 Task: Add the product "Puffs Plus Lotion 2-Ply 124 Sheets per Roll Facial Tissue Box" to cart from the store "DashMart".
Action: Mouse pressed left at (44, 70)
Screenshot: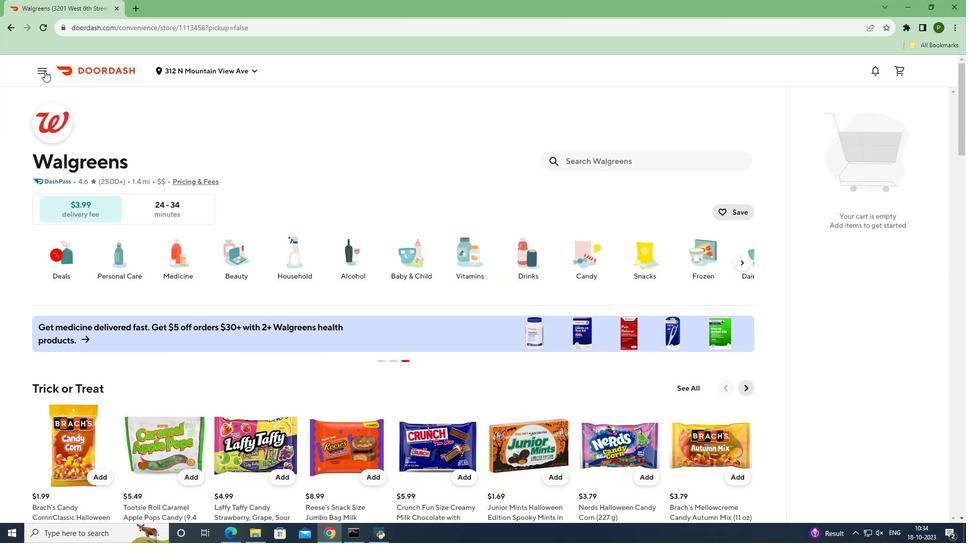 
Action: Mouse moved to (46, 139)
Screenshot: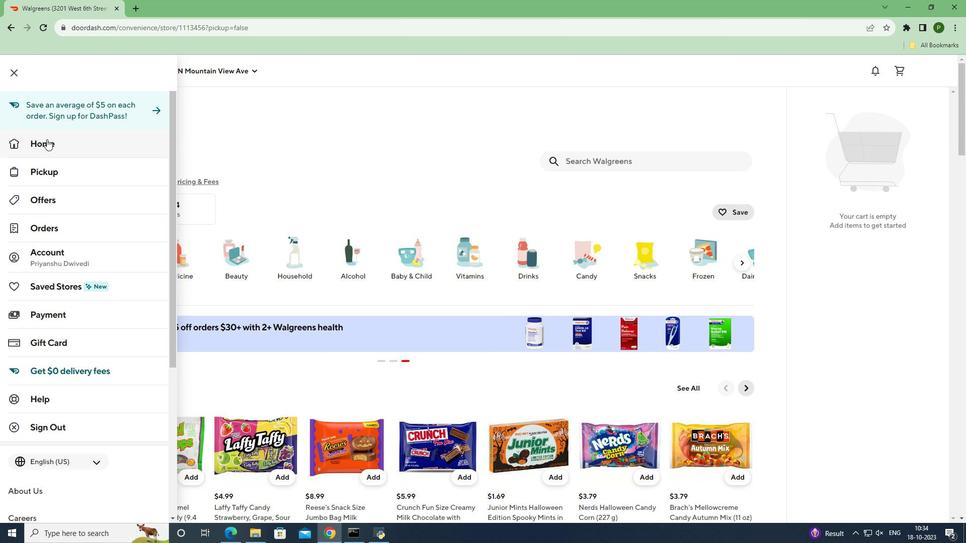 
Action: Mouse pressed left at (46, 139)
Screenshot: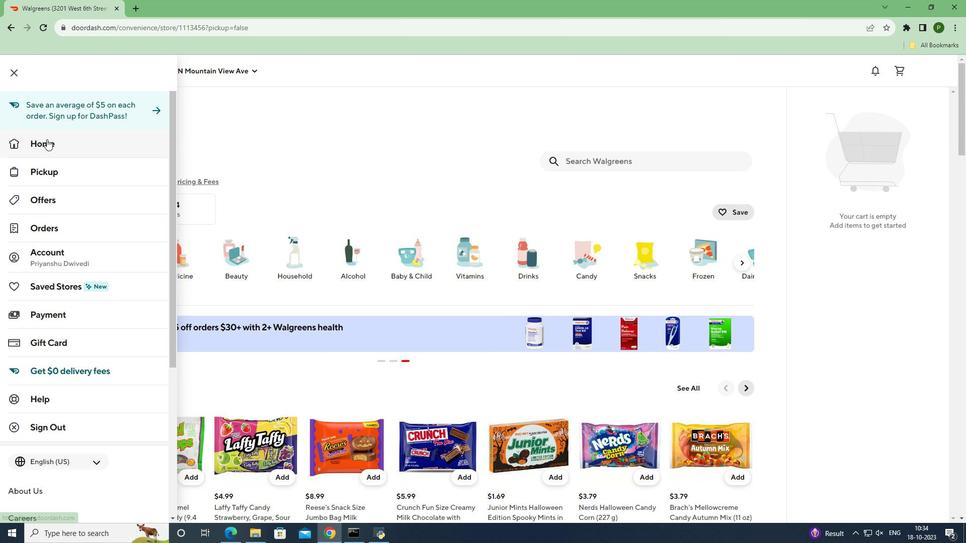 
Action: Mouse moved to (719, 109)
Screenshot: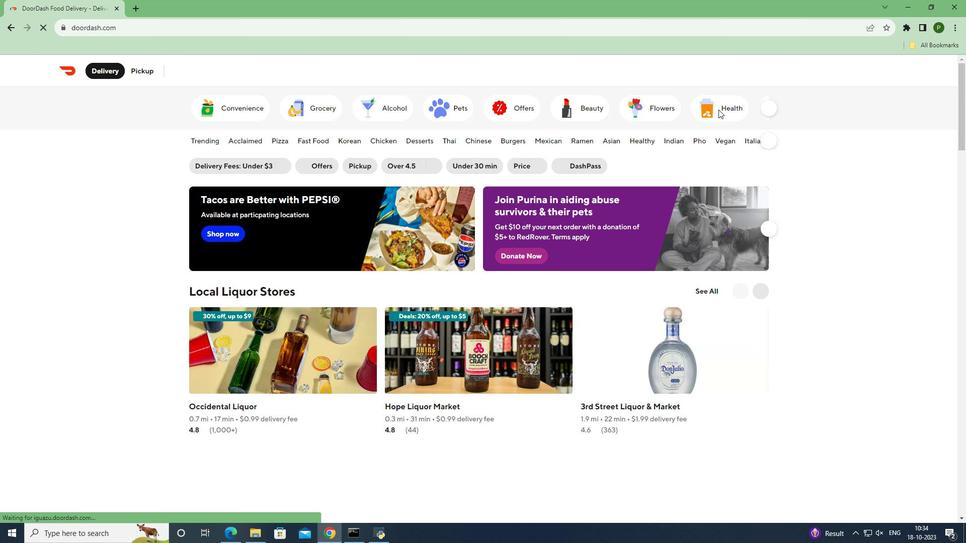 
Action: Mouse pressed left at (719, 109)
Screenshot: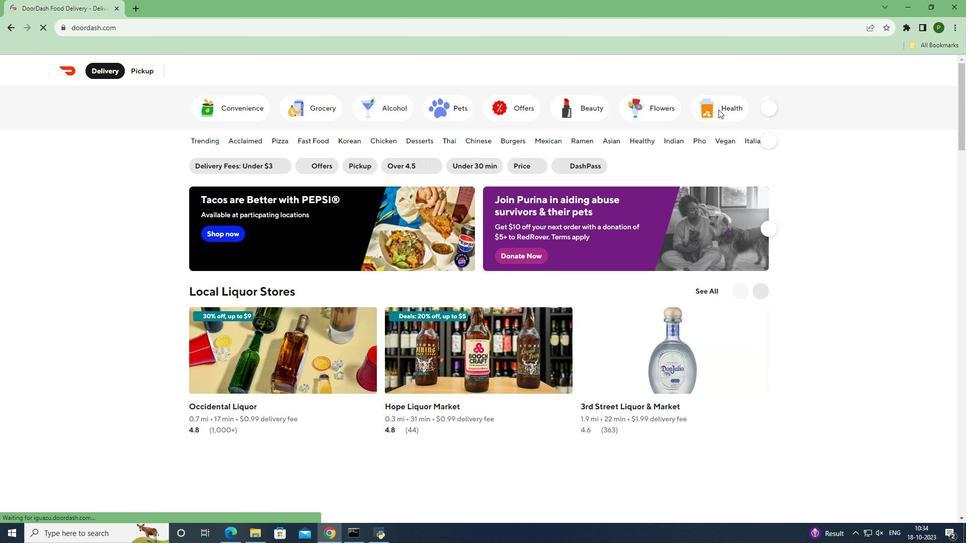 
Action: Mouse moved to (283, 339)
Screenshot: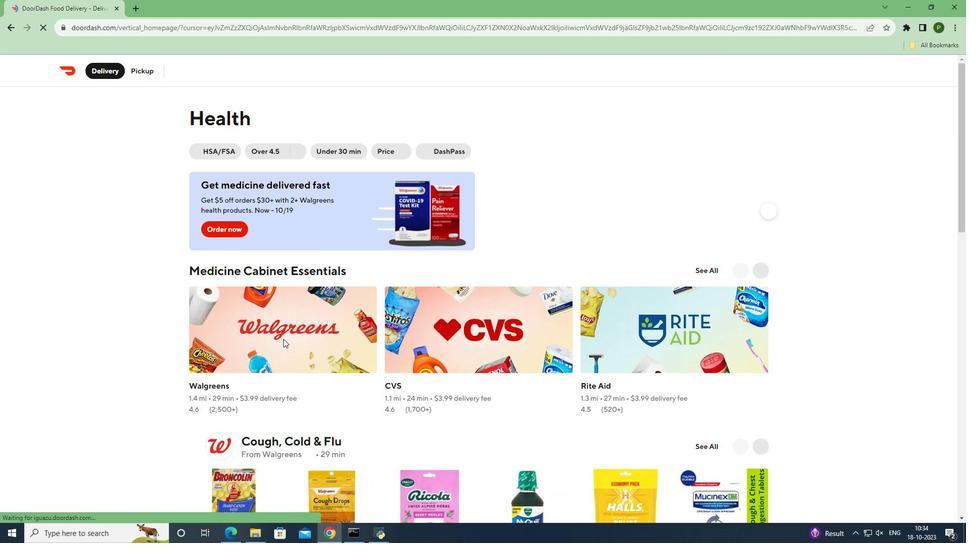 
Action: Mouse pressed left at (283, 339)
Screenshot: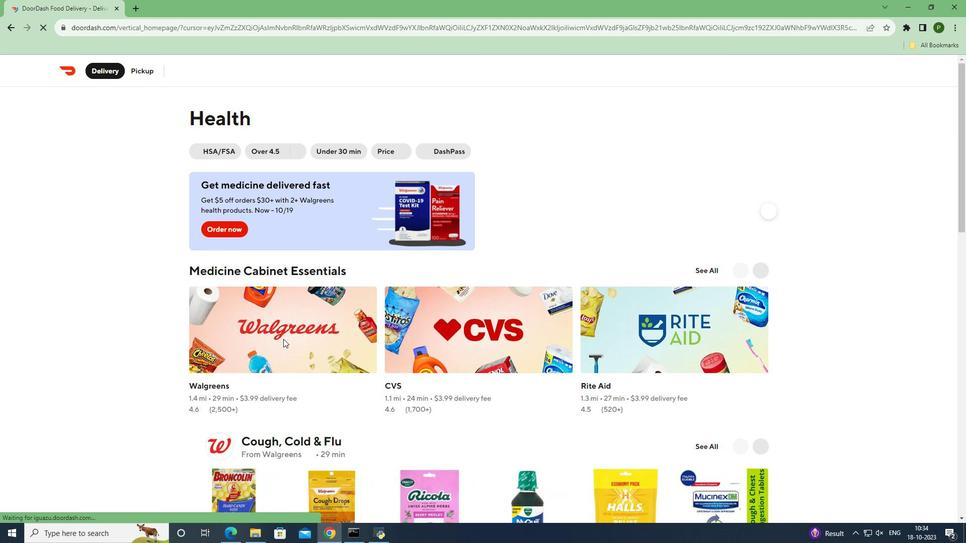 
Action: Mouse moved to (642, 165)
Screenshot: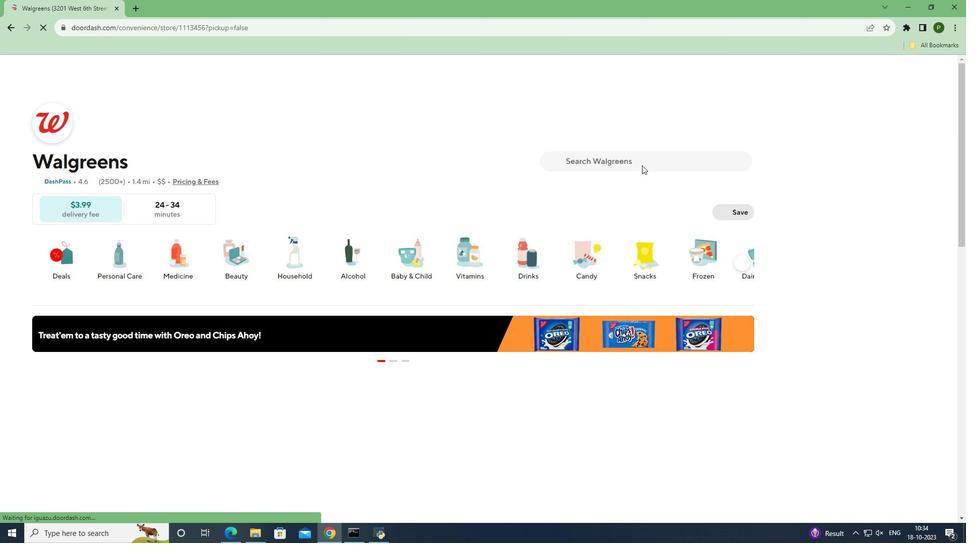 
Action: Mouse pressed left at (642, 165)
Screenshot: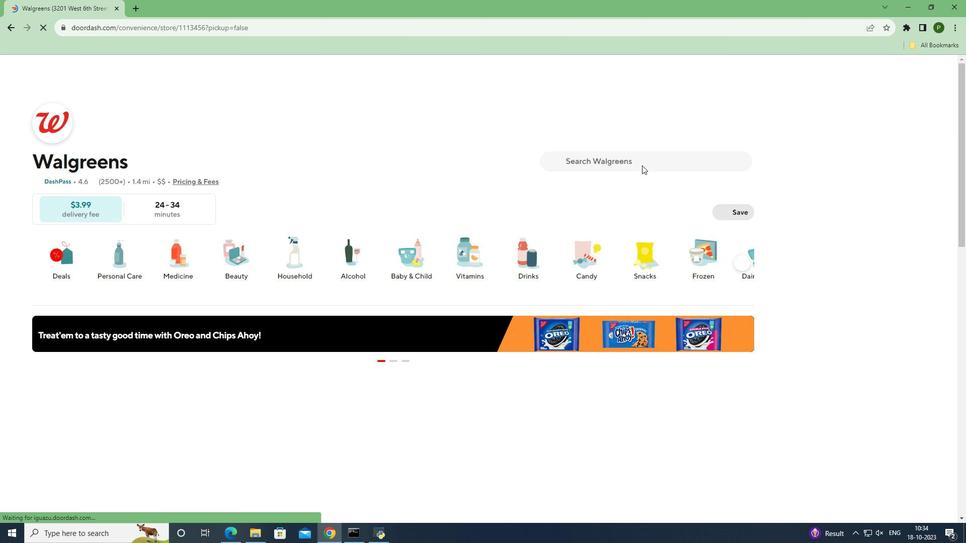 
Action: Mouse moved to (642, 165)
Screenshot: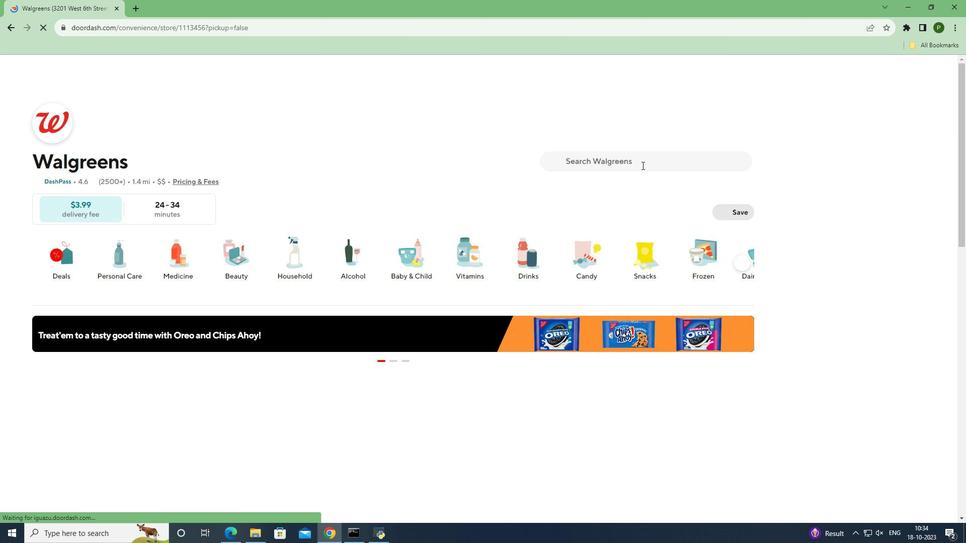 
Action: Key pressed <Key.caps_lock>P<Key.caps_lock>uffs<Key.space><Key.caps_lock>P<Key.caps_lock>lus<Key.space><Key.caps_lock>L<Key.caps_lock>otion<Key.space>2-<Key.caps_lock>P<Key.caps_lock>ly<Key.space>124<Key.space><Key.caps_lock>S<Key.caps_lock>heets<Key.space>per<Key.space><Key.caps_lock>R<Key.caps_lock>oll<Key.space><Key.caps_lock>F<Key.caps_lock>acial<Key.space><Key.caps_lock>T<Key.caps_lock>issue<Key.space><Key.caps_lock>B<Key.caps_lock>ox
Screenshot: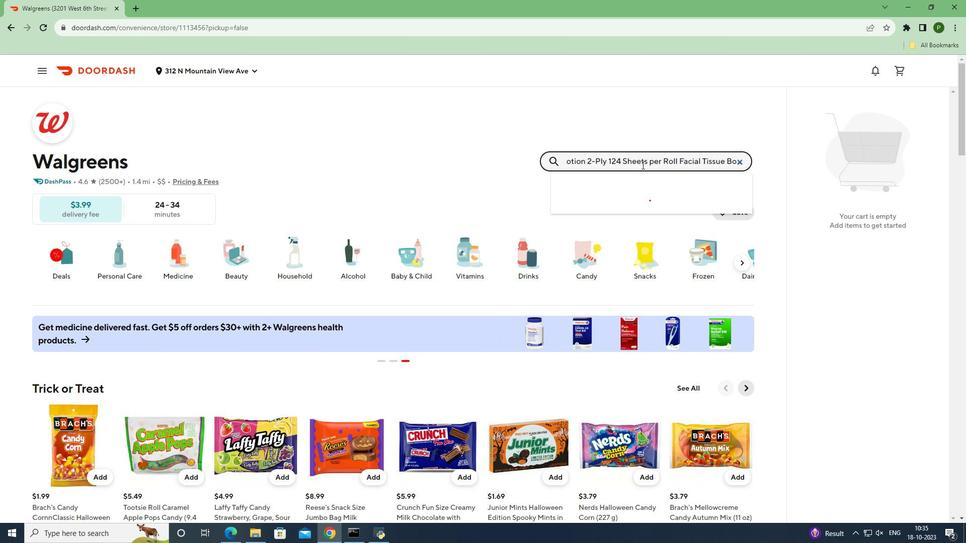 
Action: Mouse moved to (649, 222)
Screenshot: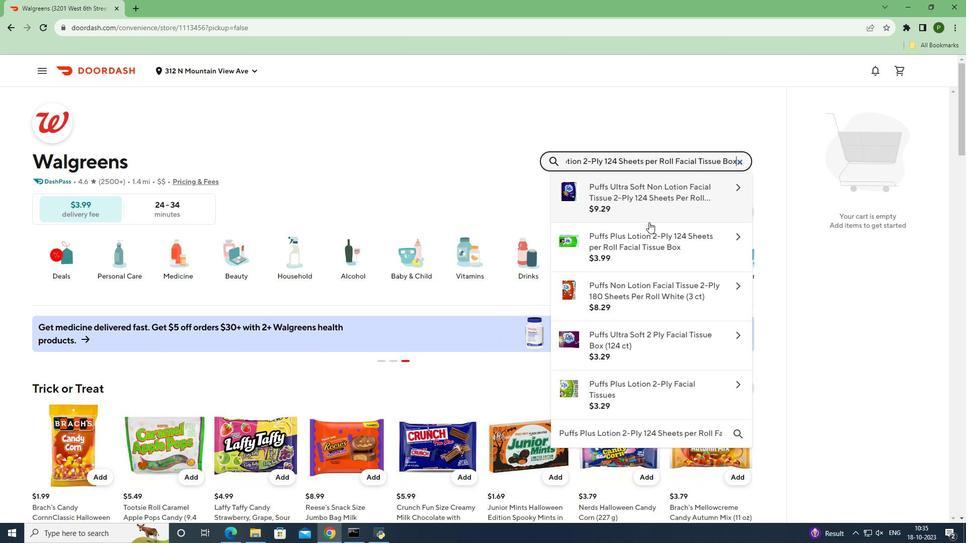 
Action: Mouse pressed left at (649, 222)
Screenshot: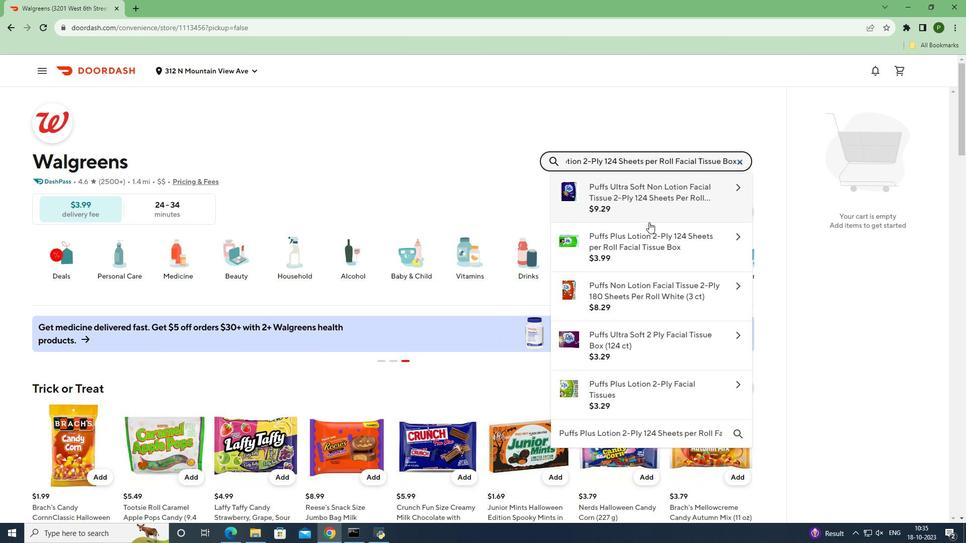 
Action: Mouse moved to (684, 162)
Screenshot: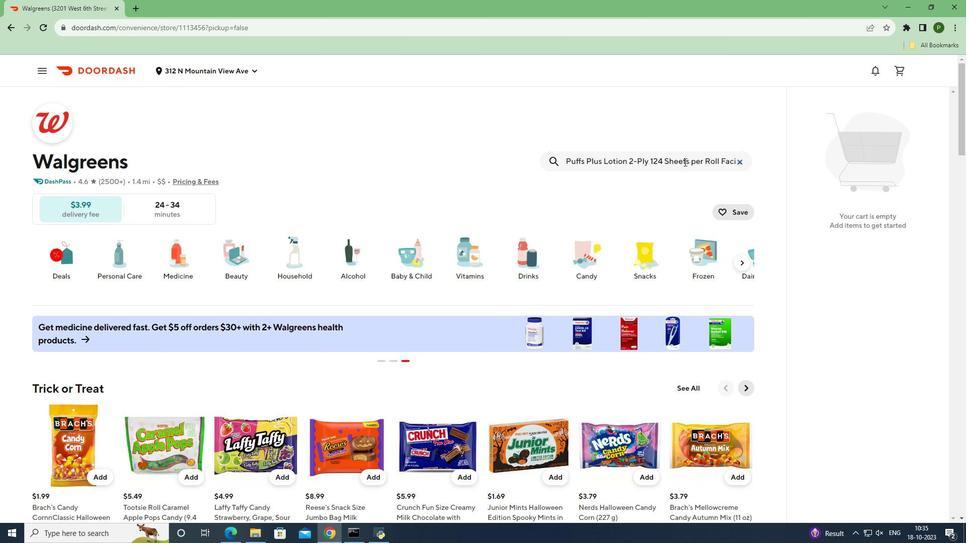 
Action: Mouse pressed left at (684, 162)
Screenshot: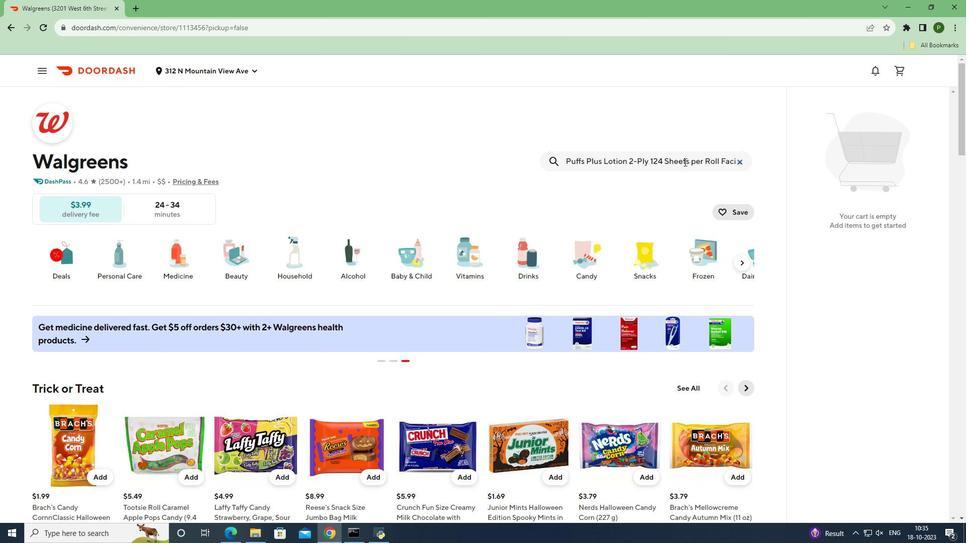 
Action: Mouse moved to (661, 248)
Screenshot: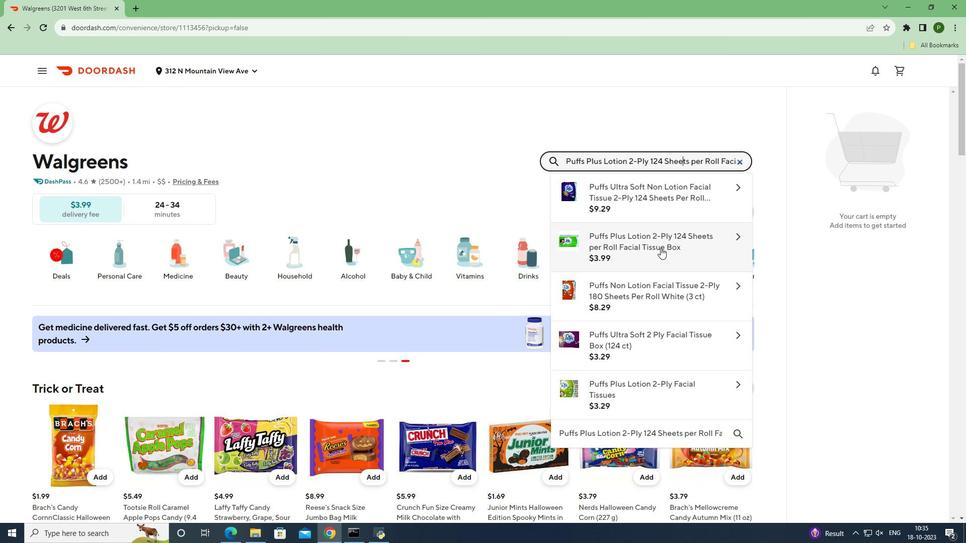 
Action: Mouse pressed left at (661, 248)
Screenshot: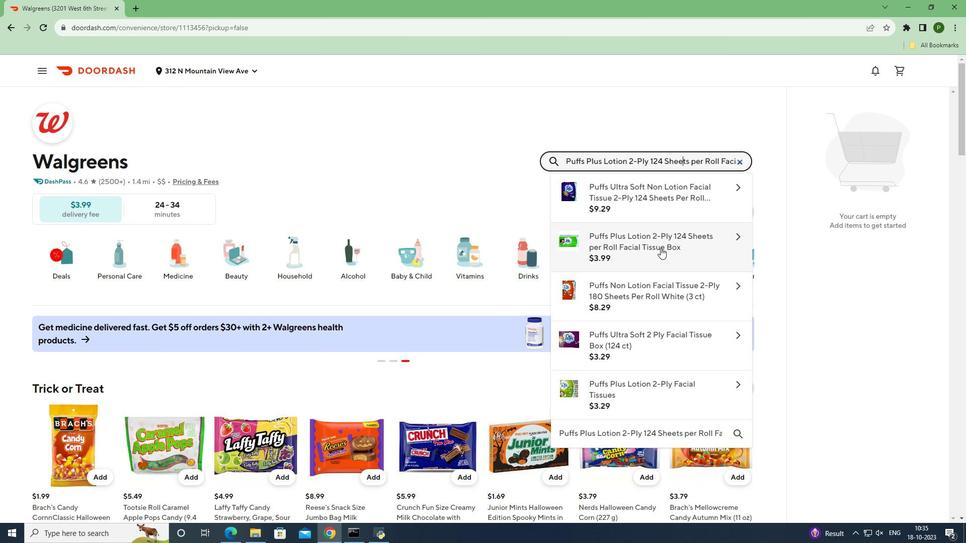 
Action: Mouse moved to (663, 494)
Screenshot: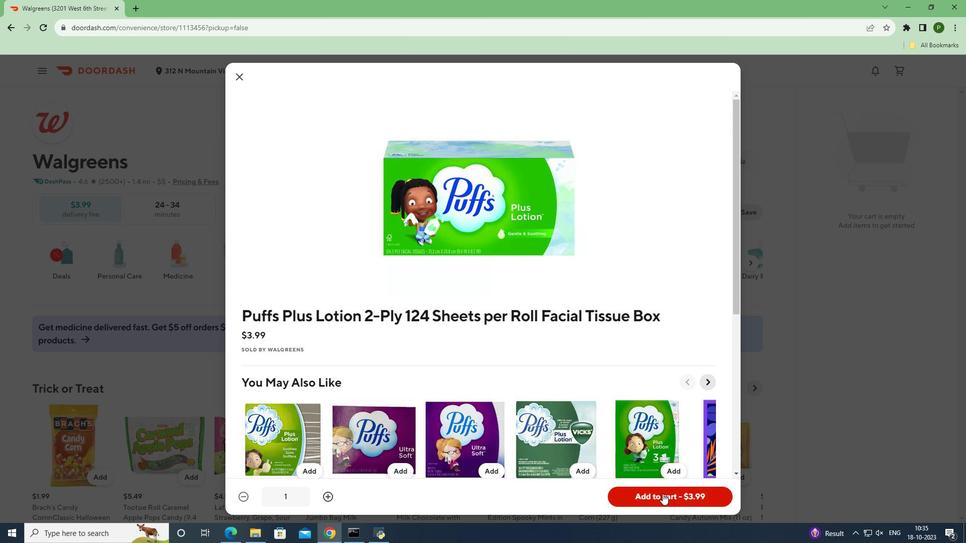 
Action: Mouse pressed left at (663, 494)
Screenshot: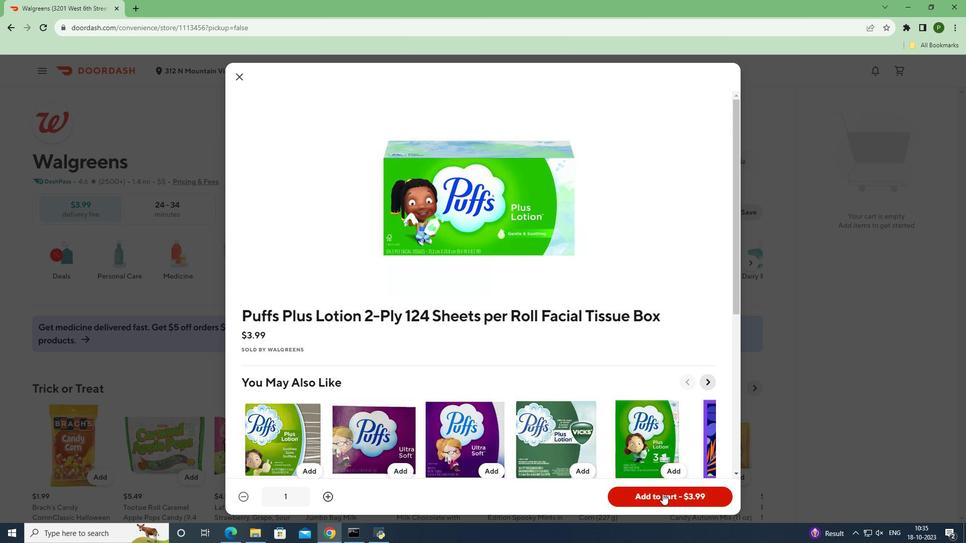 
Action: Mouse moved to (800, 422)
Screenshot: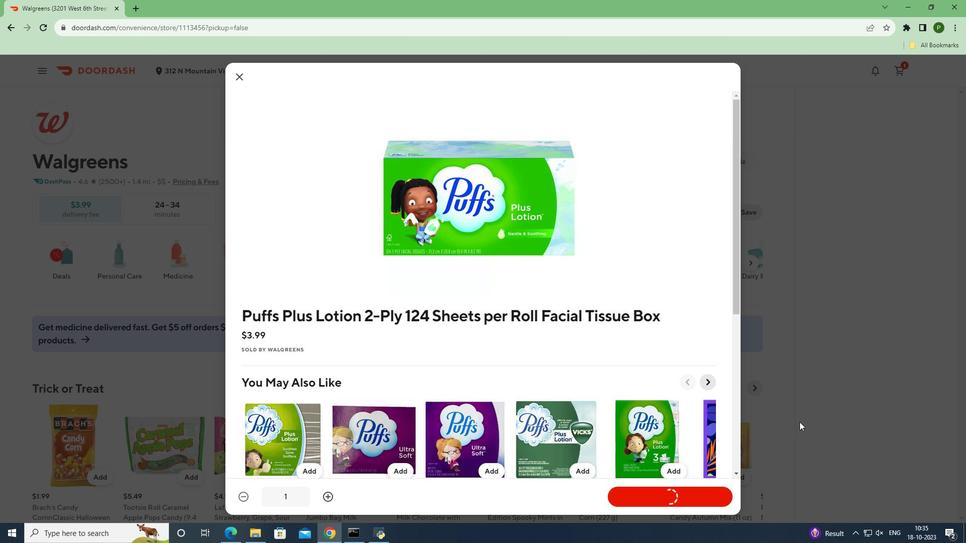 
